 Task: Create New Customer with Customer Name: Gordmans, Billing Address Line1: 4212 Skips Lane, Billing Address Line2:  Phoenix, Billing Address Line3:  Arizona 85012, Cell Number: 812-237-6824
Action: Mouse moved to (177, 32)
Screenshot: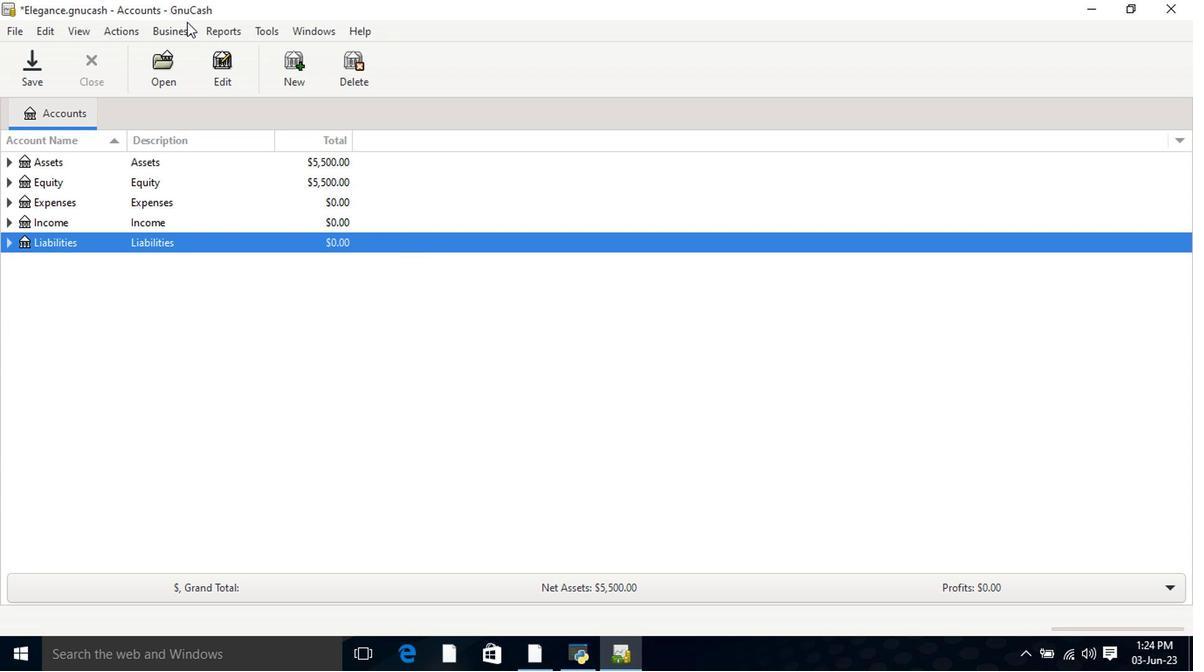 
Action: Mouse pressed left at (177, 32)
Screenshot: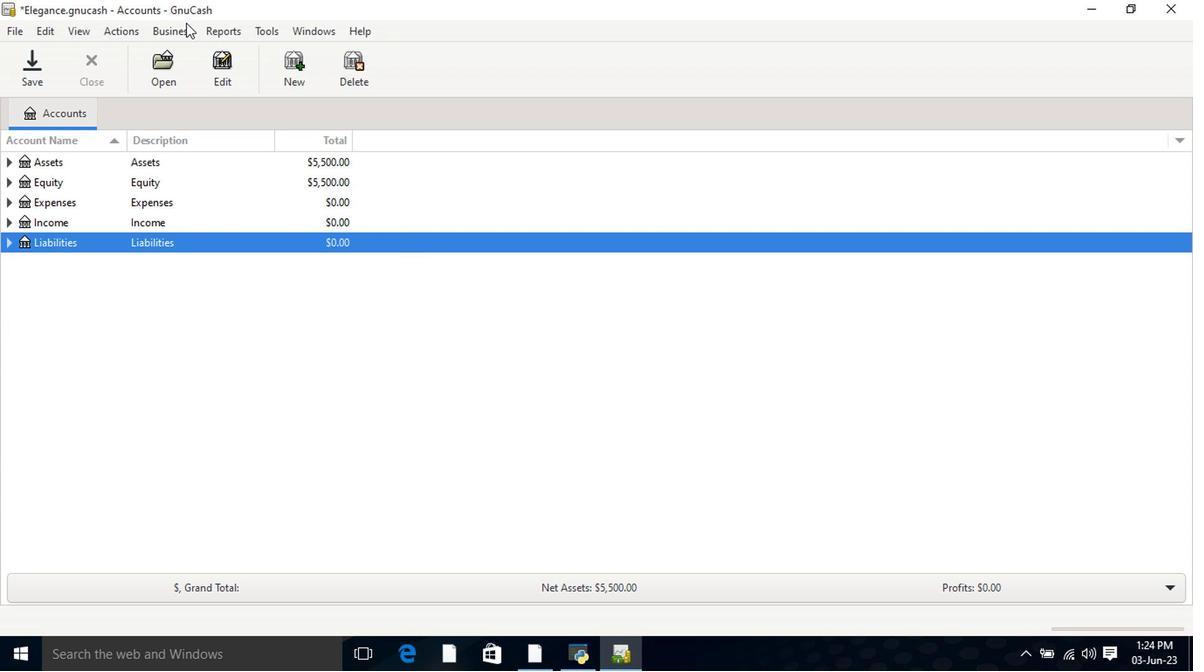 
Action: Mouse moved to (388, 75)
Screenshot: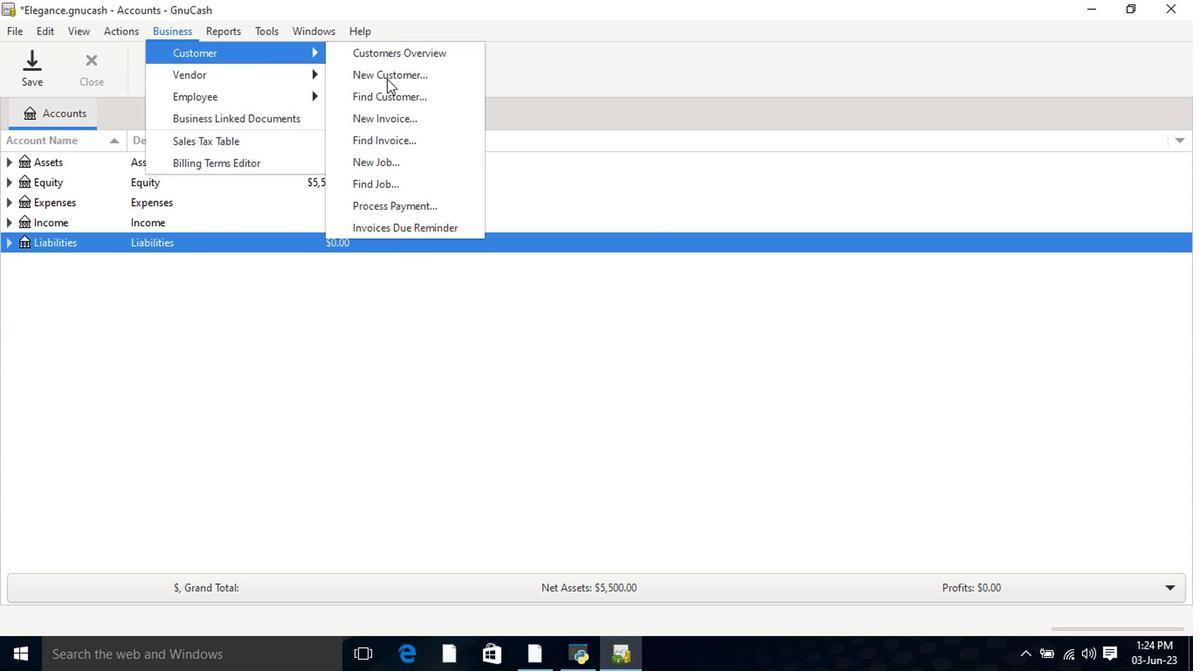 
Action: Mouse pressed left at (388, 75)
Screenshot: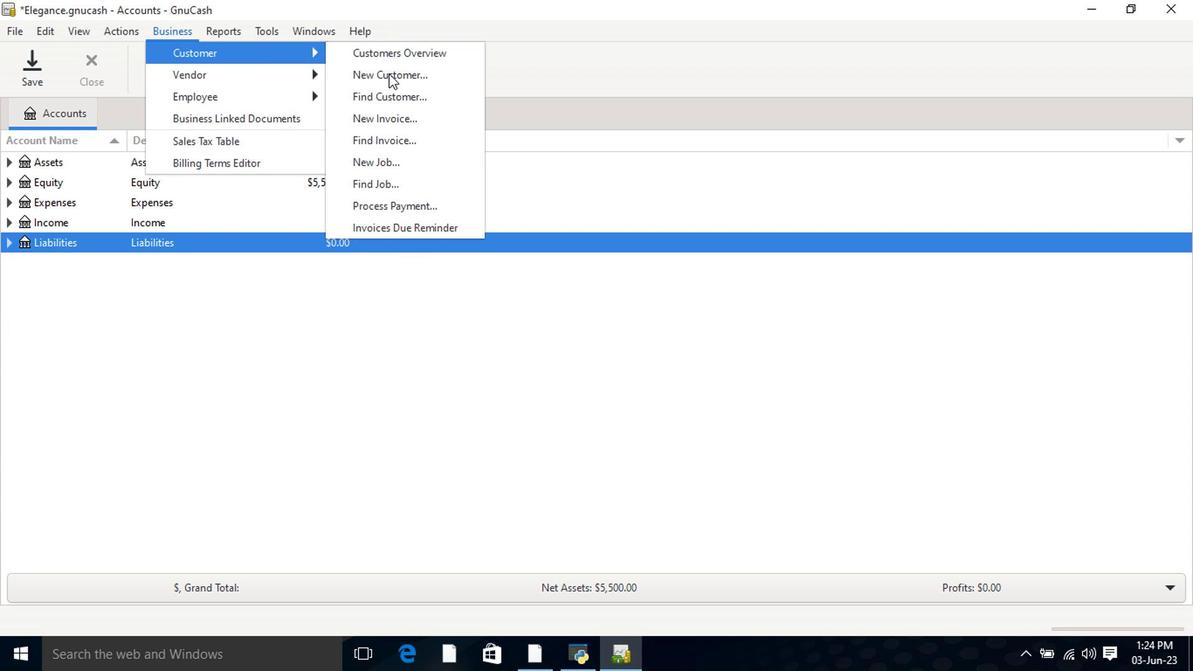 
Action: Mouse moved to (582, 193)
Screenshot: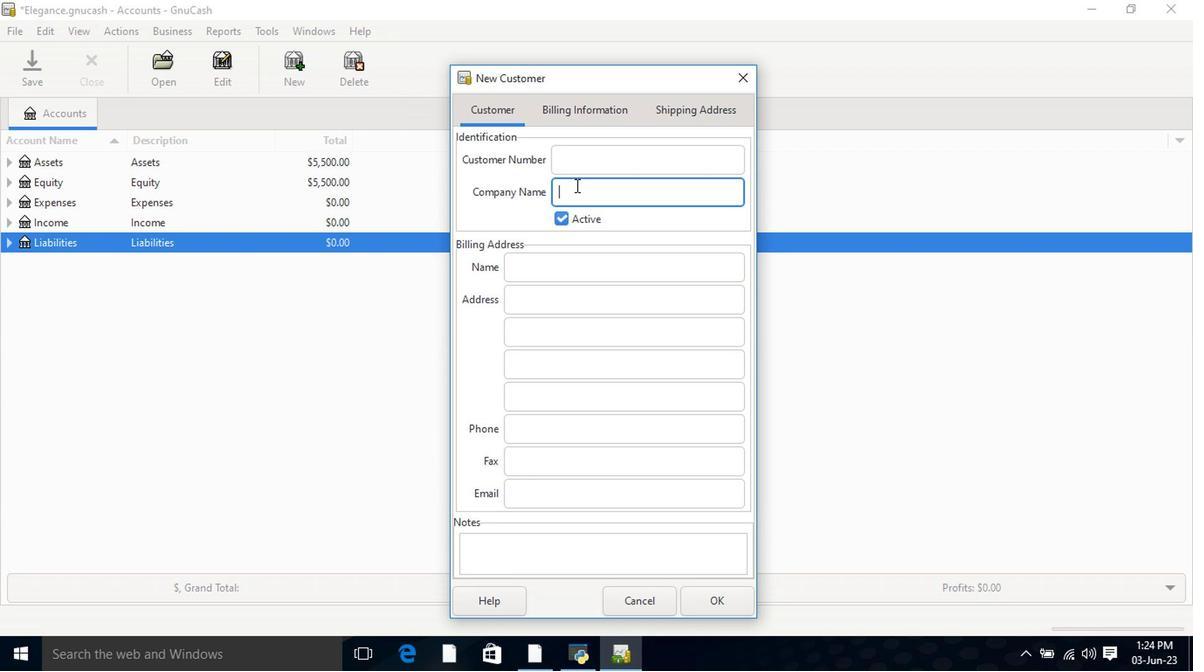 
Action: Key pressed <Key.shift>Gordmans<Key.tab><Key.tab><Key.tab>4212<Key.space><Key.shift>Skips<Key.space><Key.shift>K<Key.backspace><Key.shift>Lane<Key.tab><Key.shift>Phoenix<Key.tab><Key.shift>Arizona<Key.space>85012<Key.tab><Key.tab>812-237-6824
Screenshot: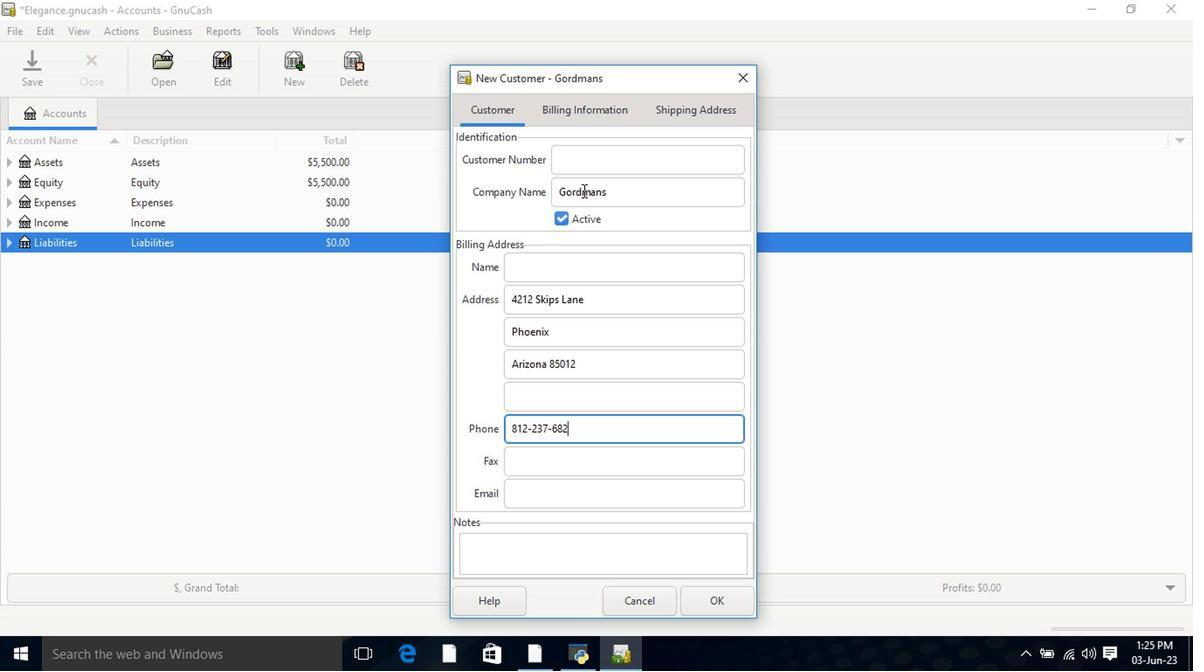 
Action: Mouse moved to (608, 114)
Screenshot: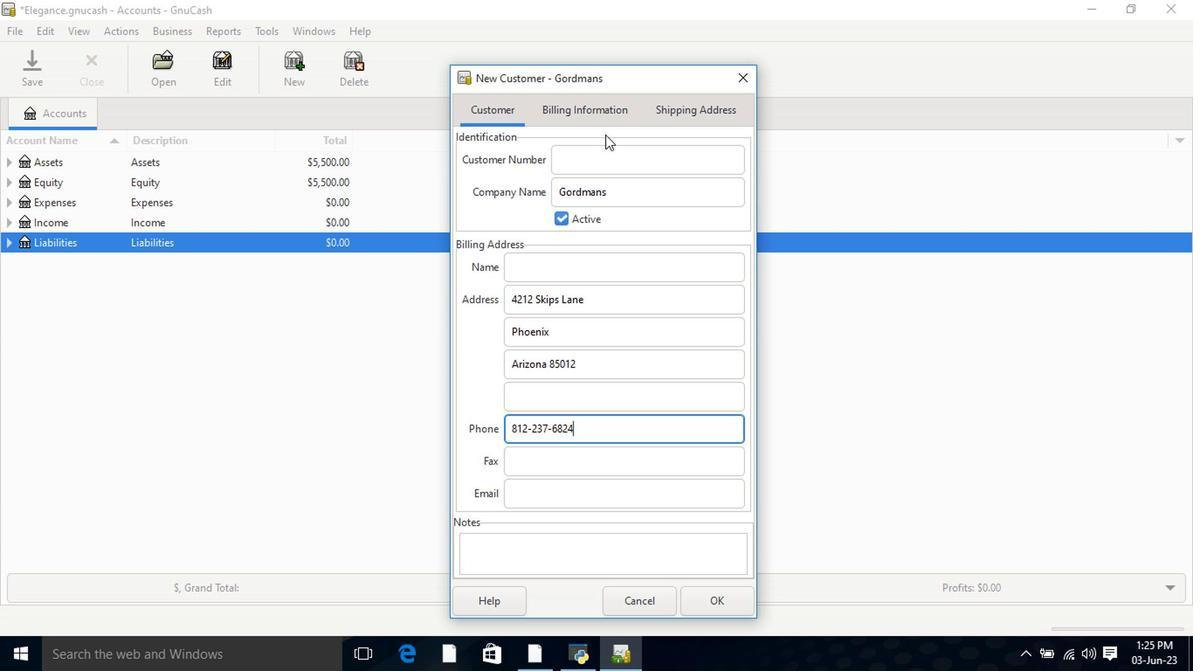 
Action: Mouse pressed left at (608, 114)
Screenshot: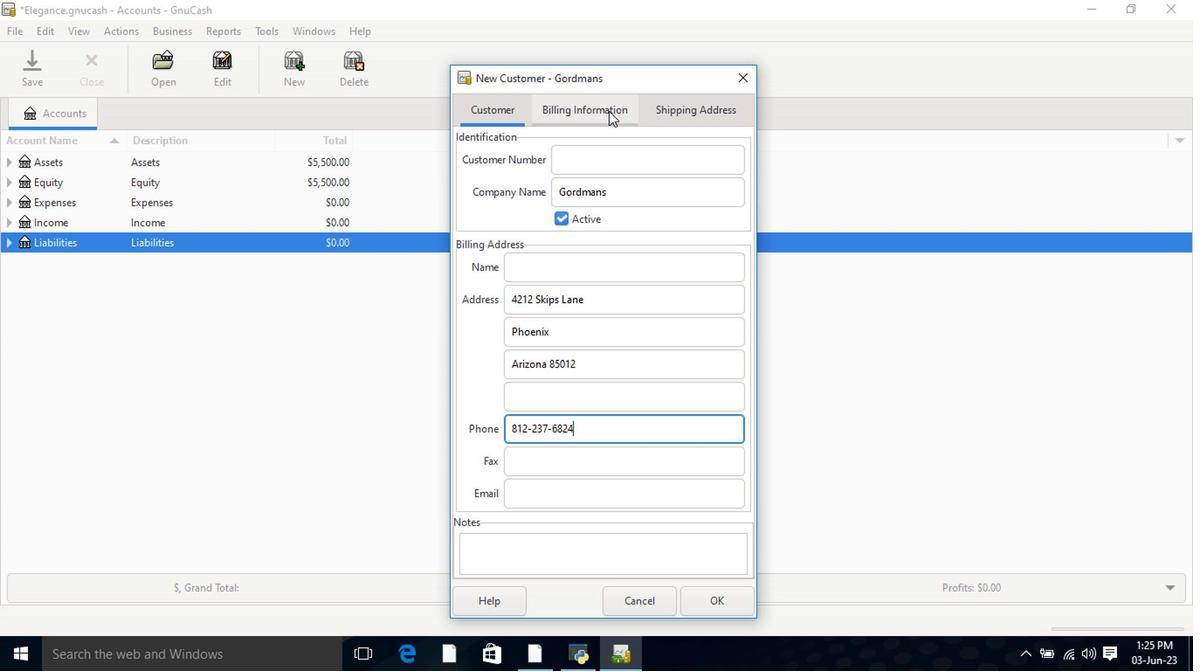 
Action: Mouse moved to (664, 113)
Screenshot: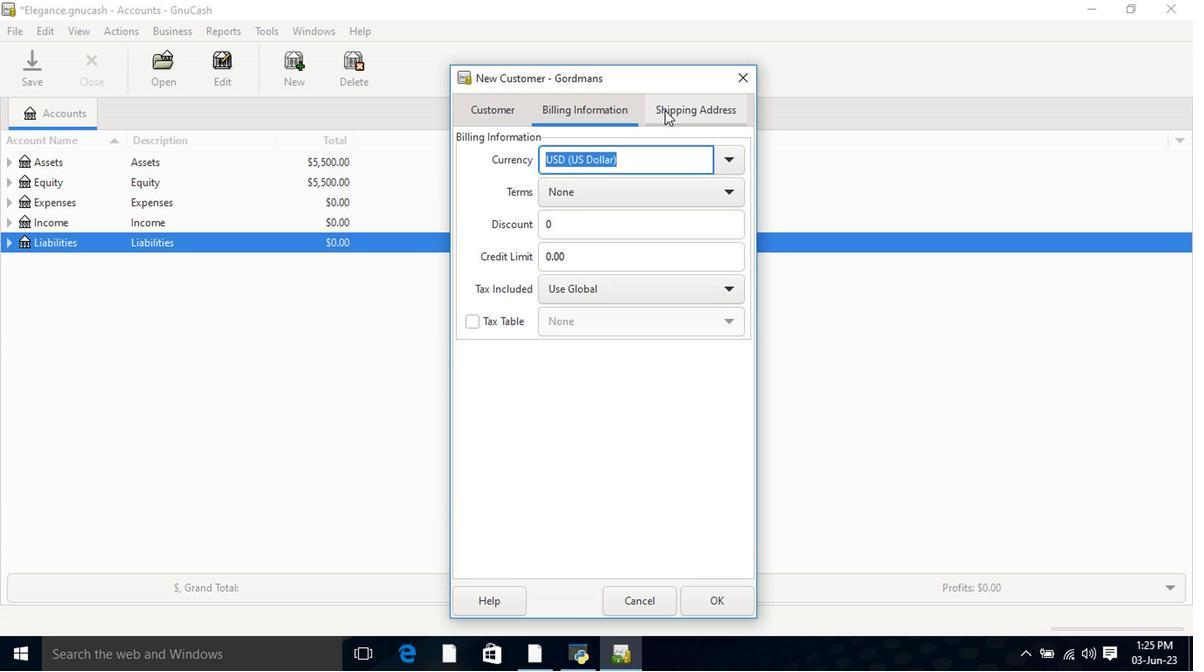 
Action: Mouse pressed left at (664, 113)
Screenshot: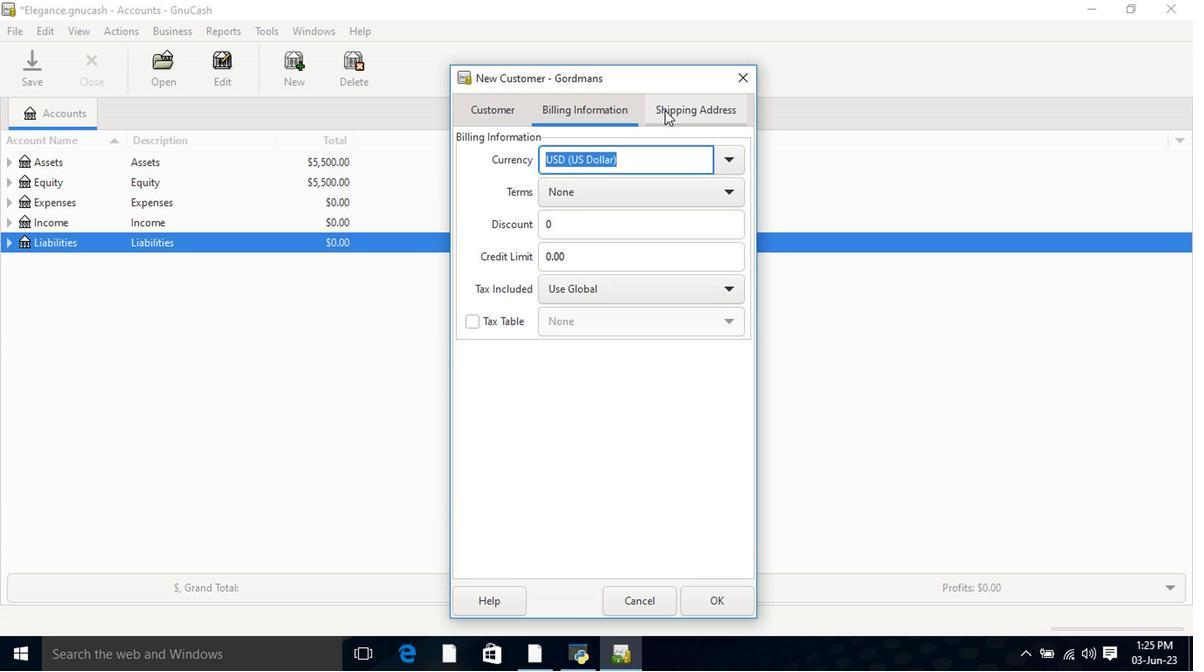 
Action: Mouse moved to (720, 599)
Screenshot: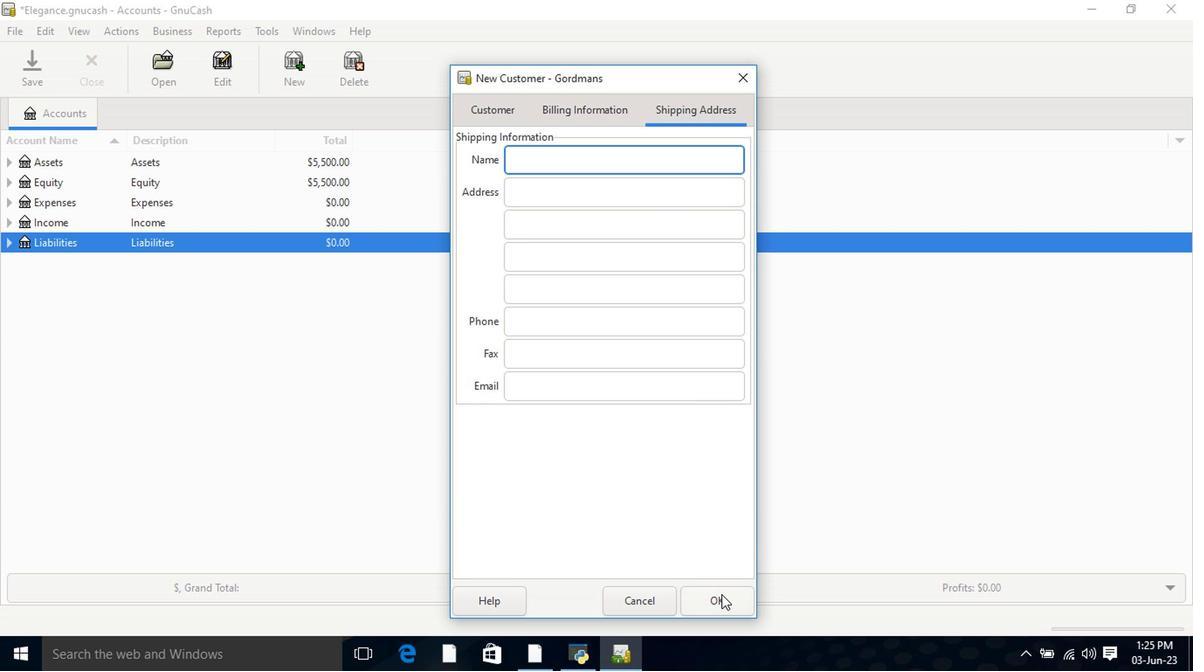 
Action: Mouse pressed left at (720, 599)
Screenshot: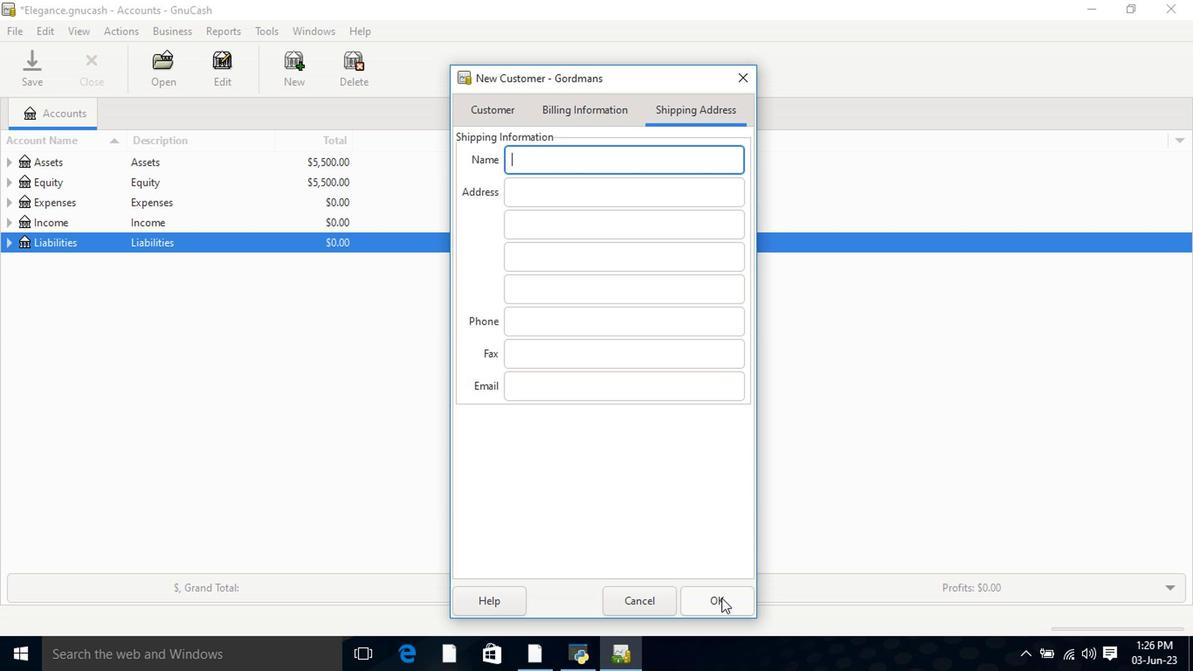 
Action: Mouse moved to (720, 600)
Screenshot: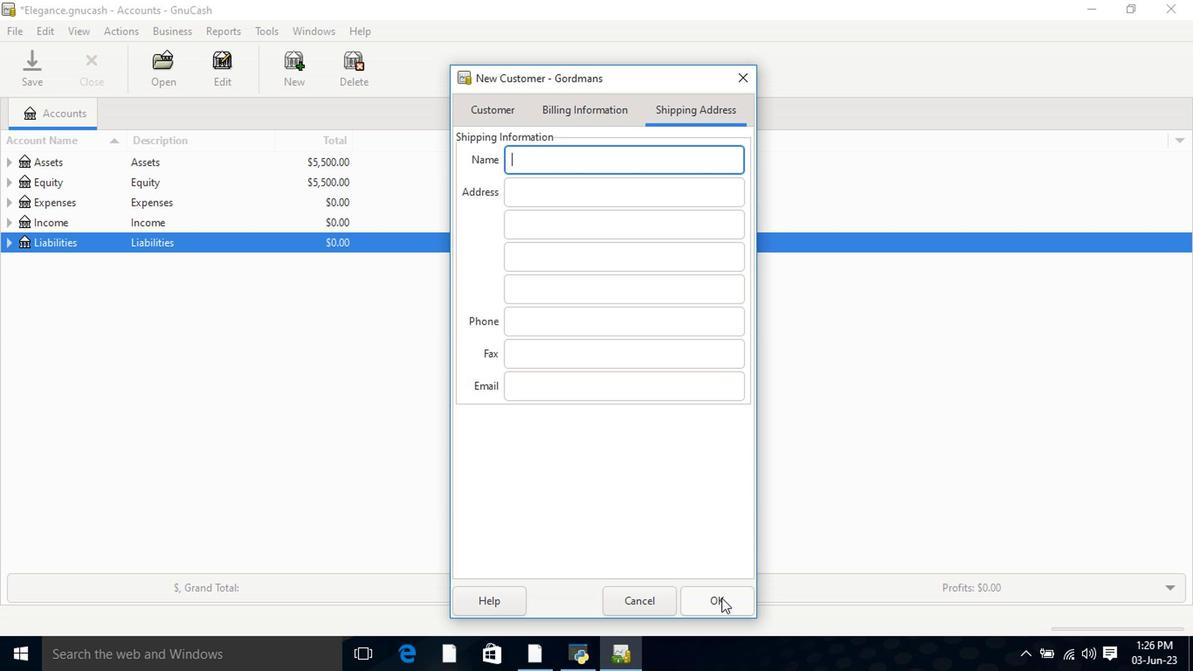 
